 Task: Send a message to an employee of Aramco
Action: Mouse moved to (631, 90)
Screenshot: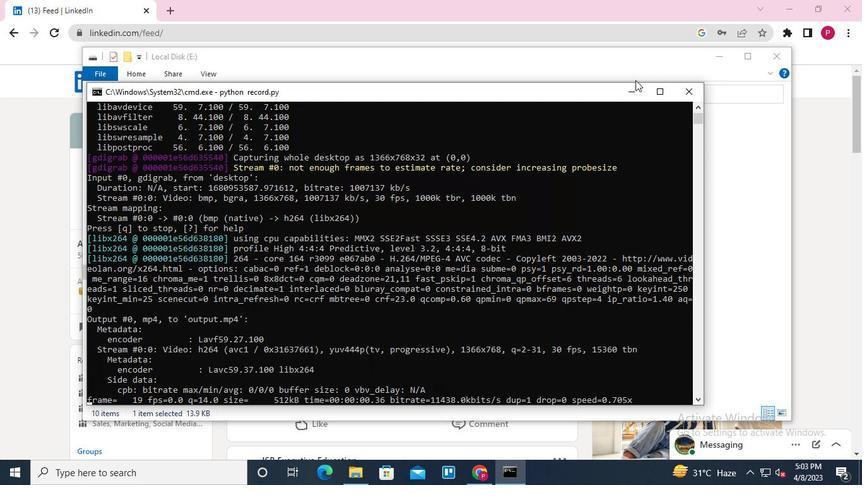 
Action: Mouse pressed left at (631, 90)
Screenshot: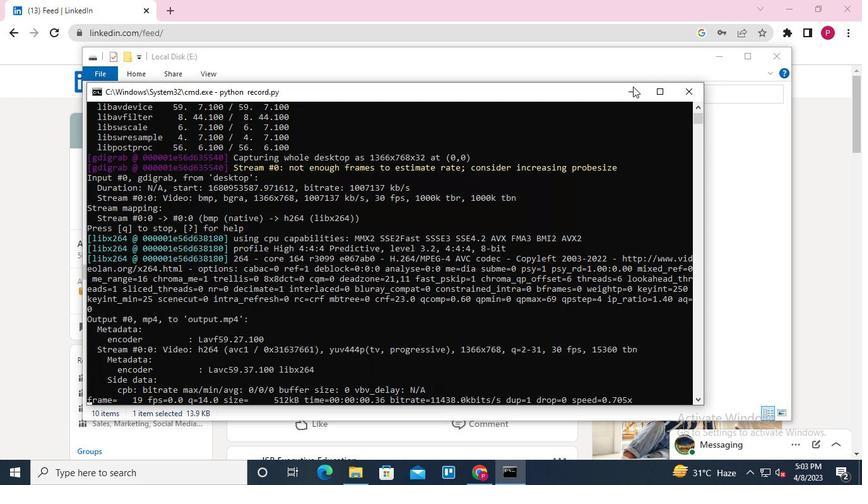 
Action: Mouse moved to (717, 62)
Screenshot: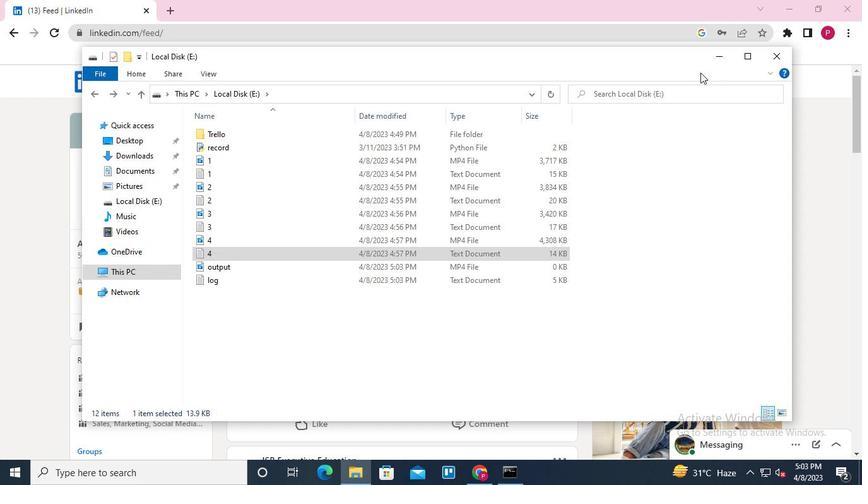 
Action: Mouse pressed left at (717, 62)
Screenshot: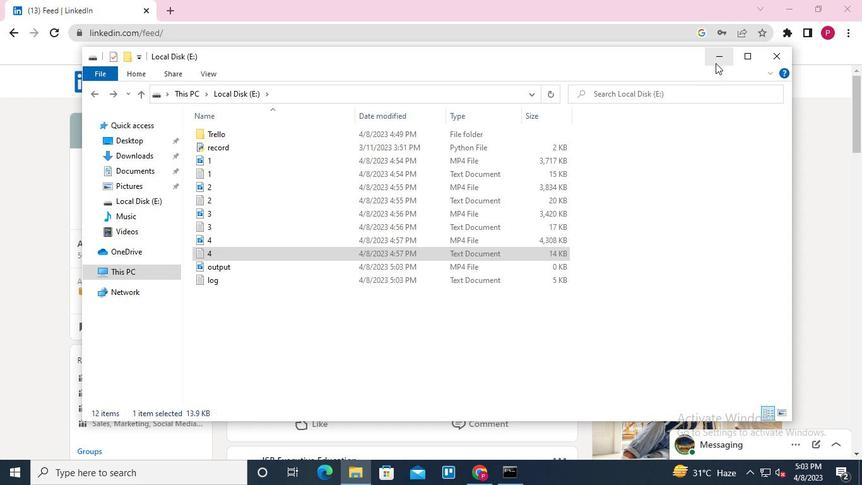 
Action: Mouse moved to (219, 84)
Screenshot: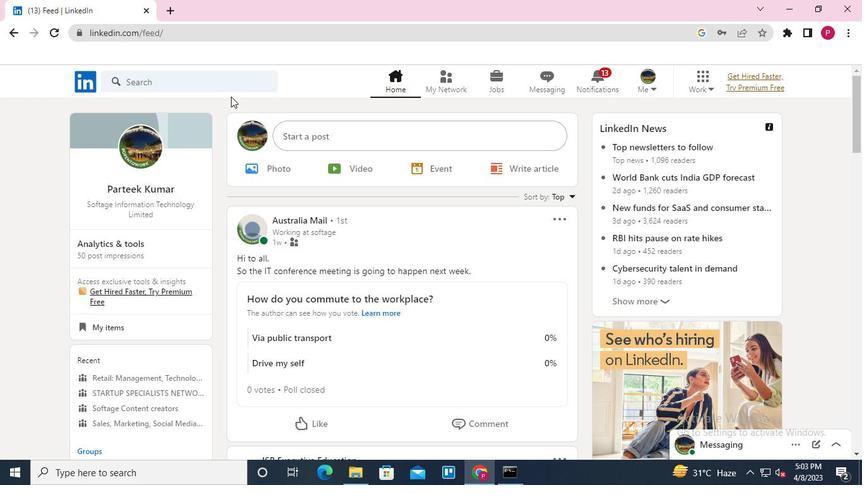 
Action: Mouse pressed left at (219, 84)
Screenshot: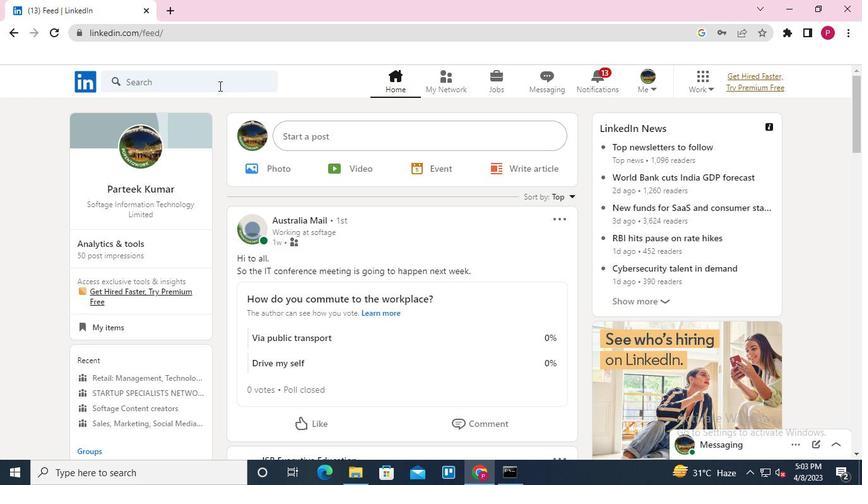 
Action: Mouse moved to (174, 134)
Screenshot: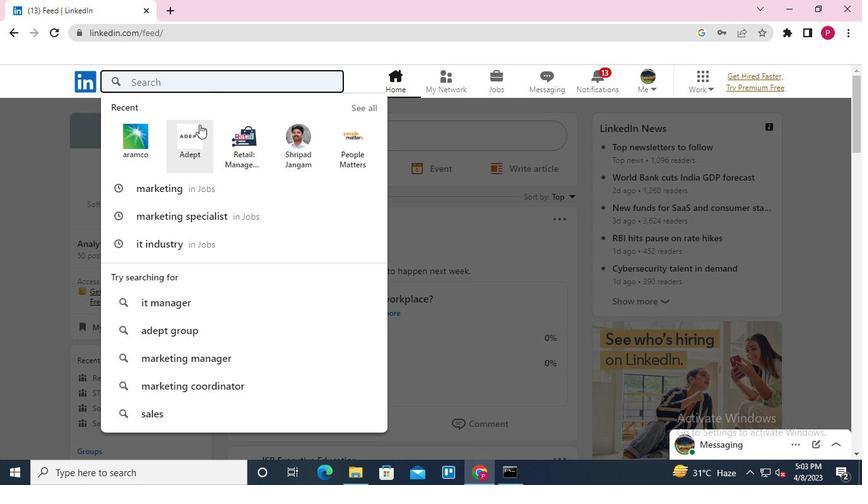 
Action: Keyboard Key.shift
Screenshot: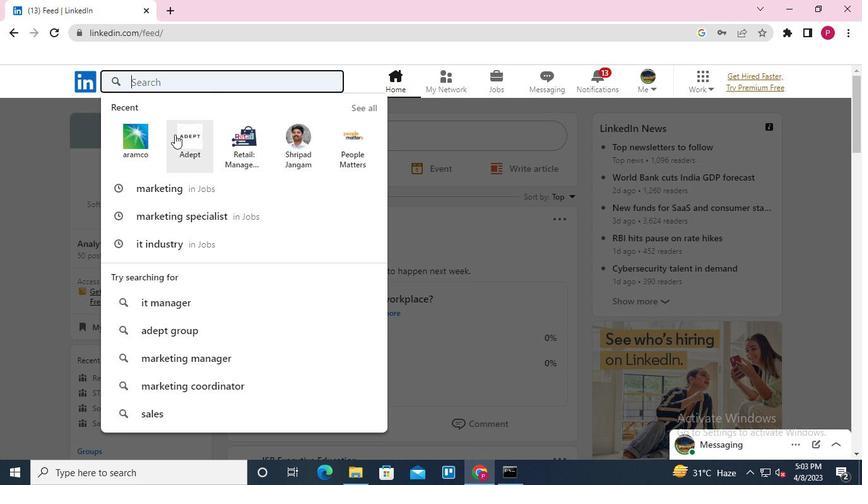 
Action: Keyboard A
Screenshot: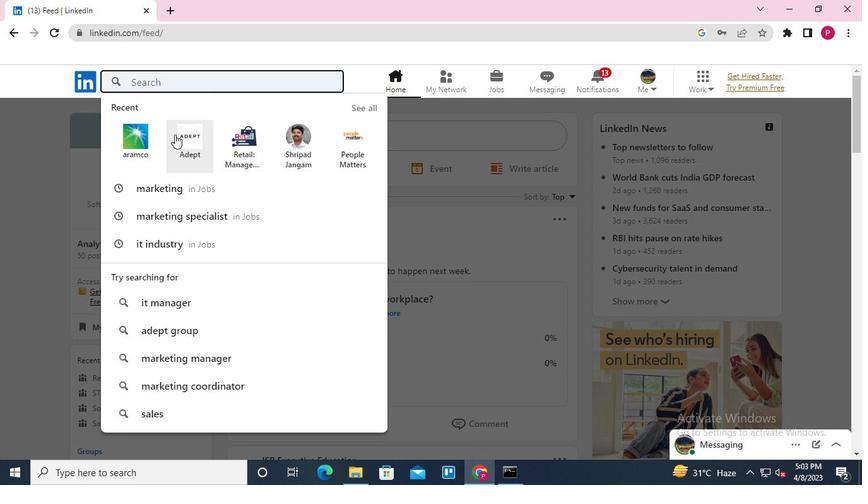 
Action: Keyboard r
Screenshot: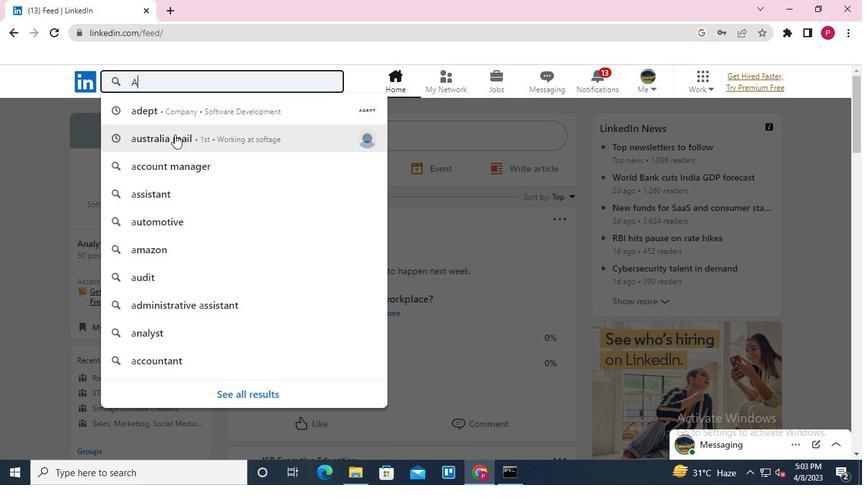 
Action: Keyboard a
Screenshot: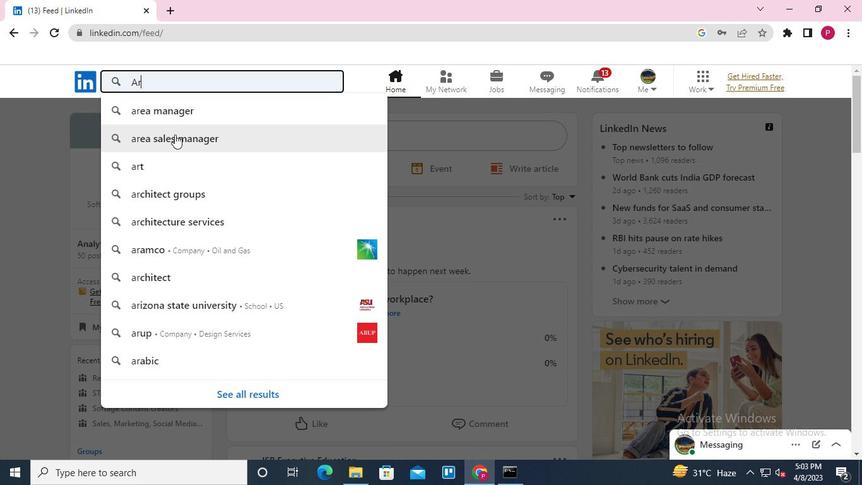 
Action: Keyboard m
Screenshot: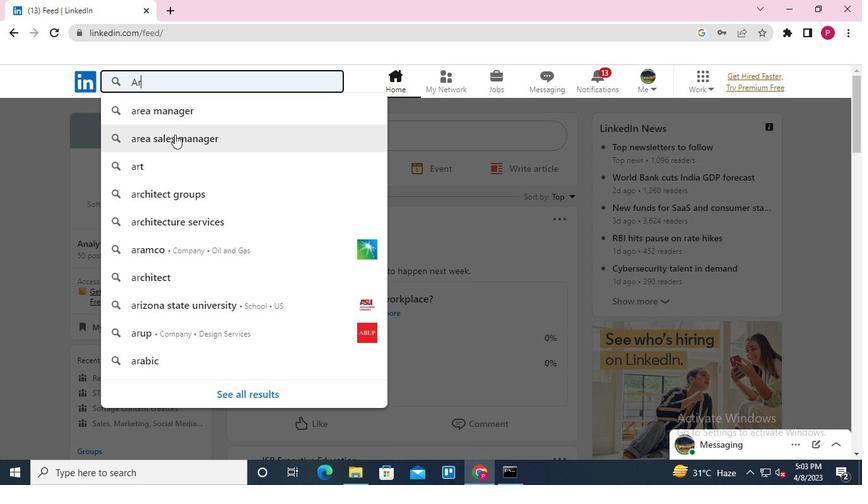 
Action: Keyboard c
Screenshot: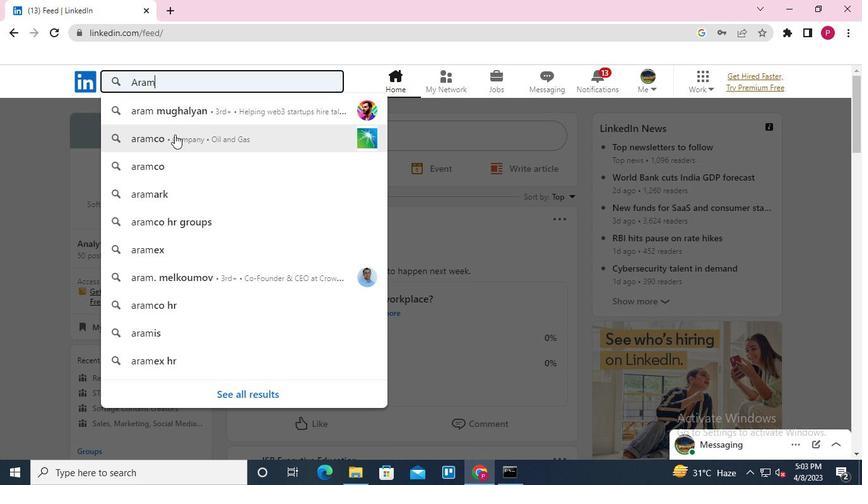 
Action: Keyboard o
Screenshot: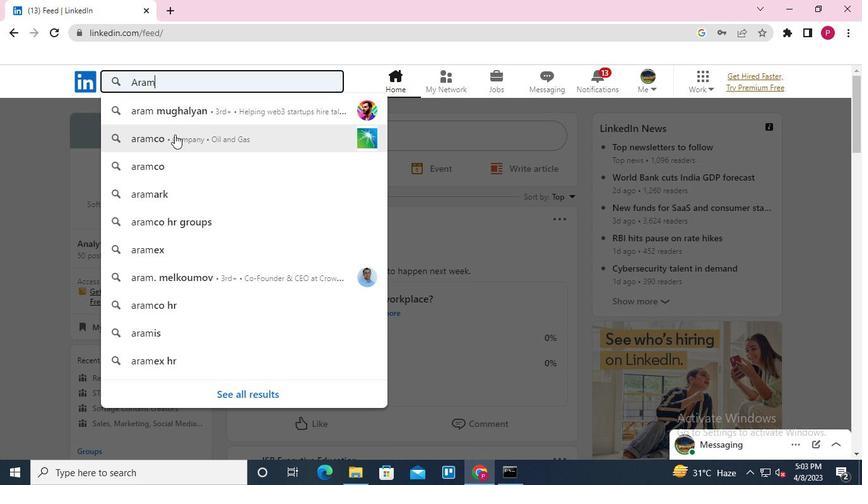 
Action: Keyboard Key.enter
Screenshot: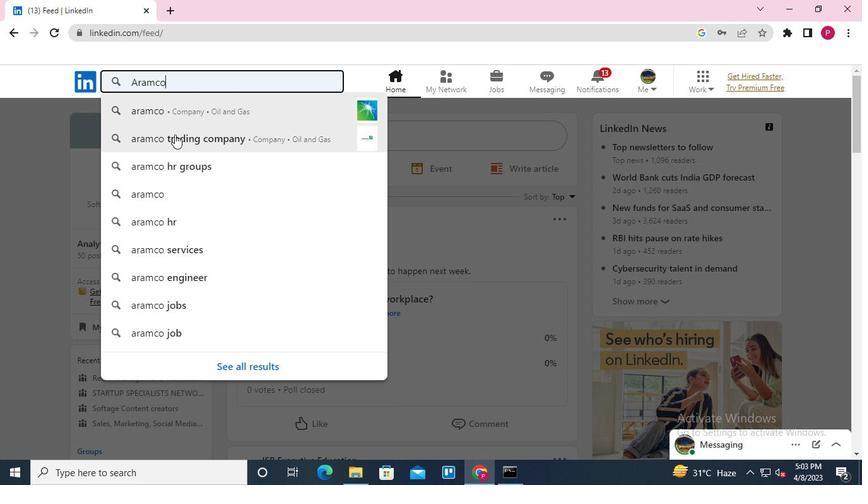 
Action: Mouse moved to (179, 173)
Screenshot: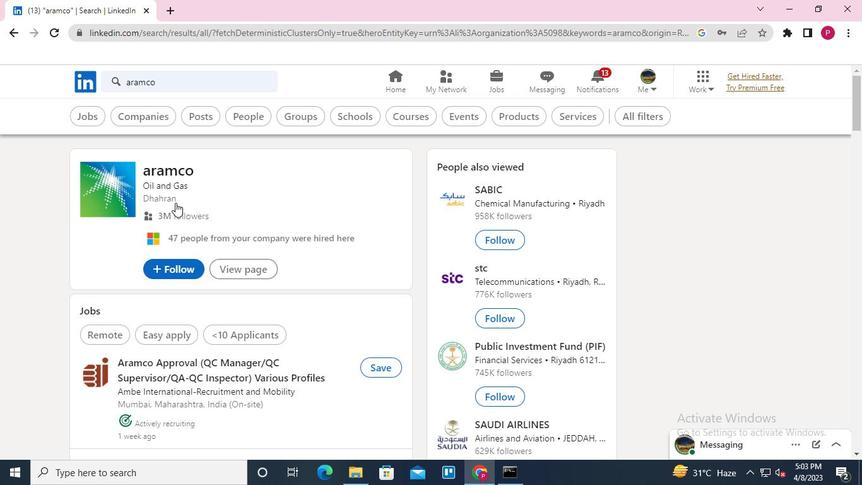 
Action: Mouse pressed left at (179, 173)
Screenshot: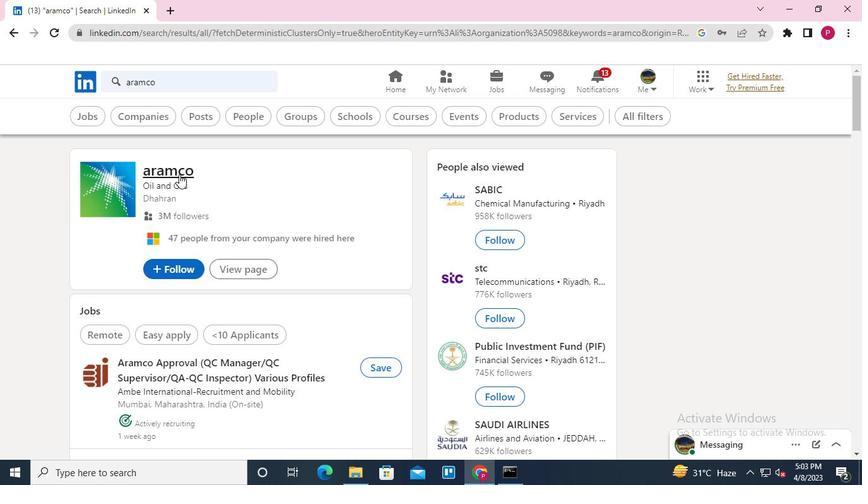 
Action: Mouse moved to (372, 150)
Screenshot: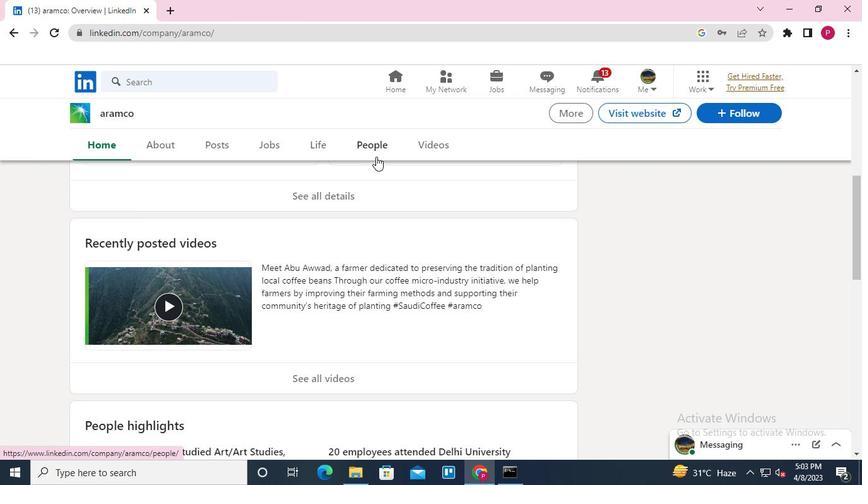 
Action: Mouse pressed left at (372, 150)
Screenshot: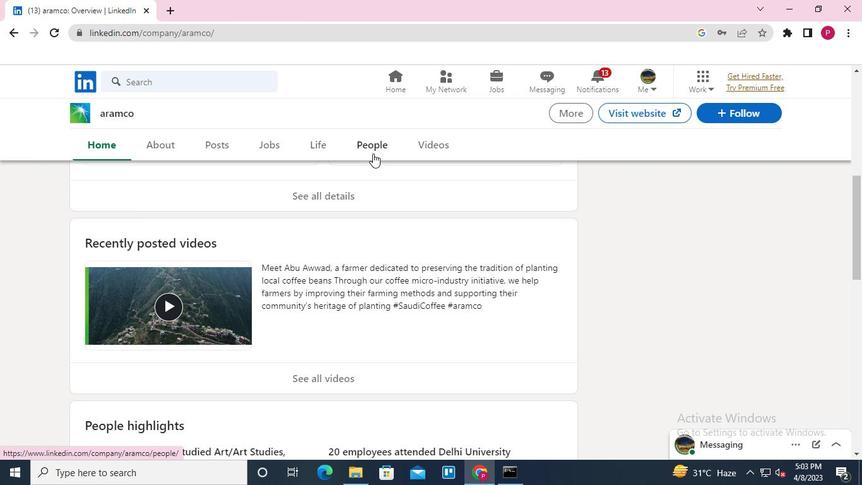 
Action: Mouse moved to (152, 272)
Screenshot: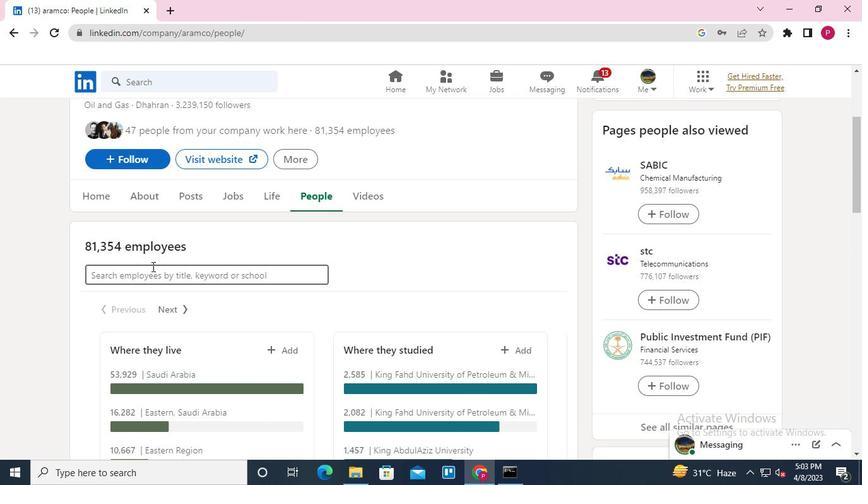 
Action: Mouse pressed left at (152, 272)
Screenshot: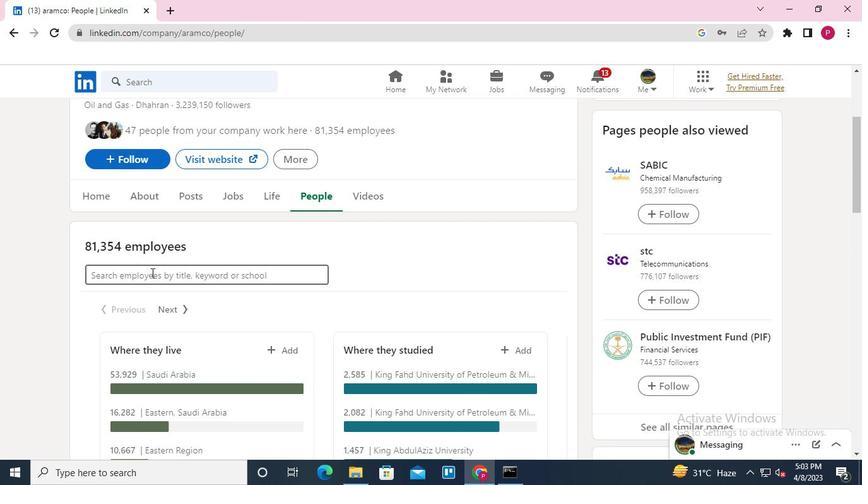 
Action: Keyboard Key.shift
Screenshot: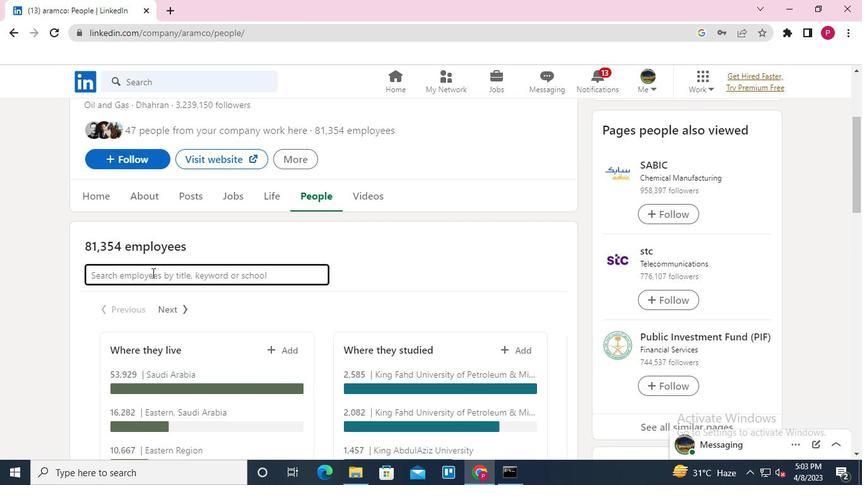 
Action: Keyboard C
Screenshot: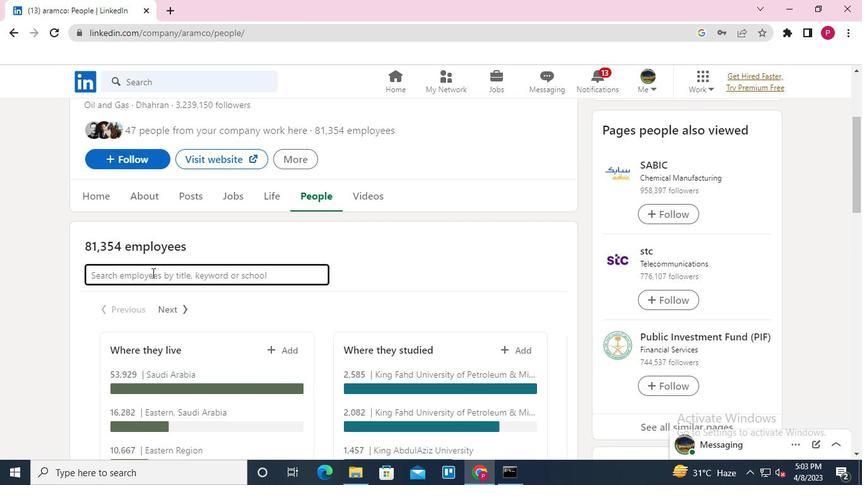 
Action: Keyboard a
Screenshot: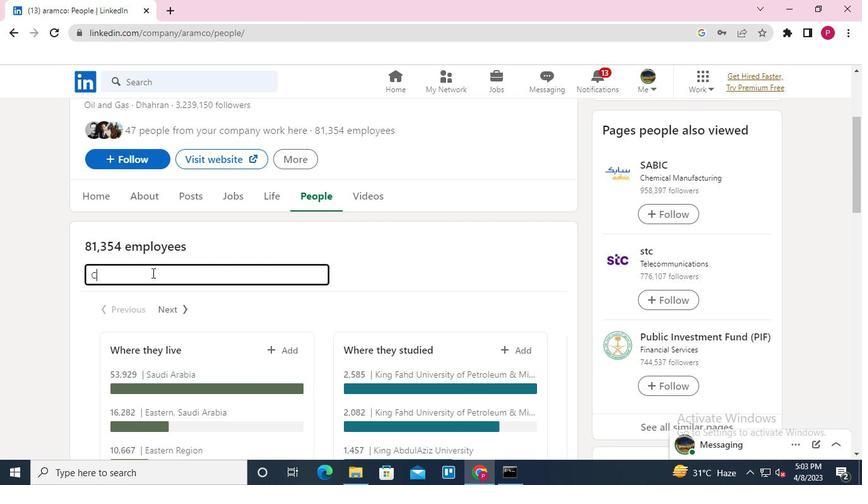 
Action: Keyboard r
Screenshot: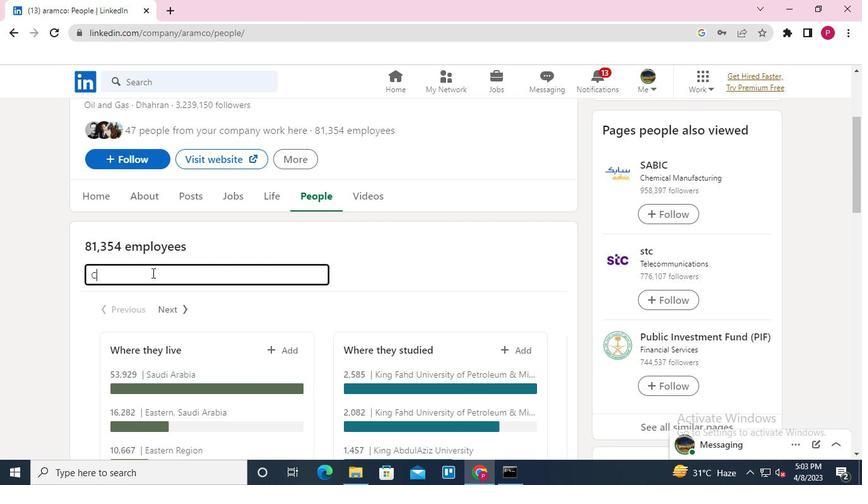 
Action: Keyboard o
Screenshot: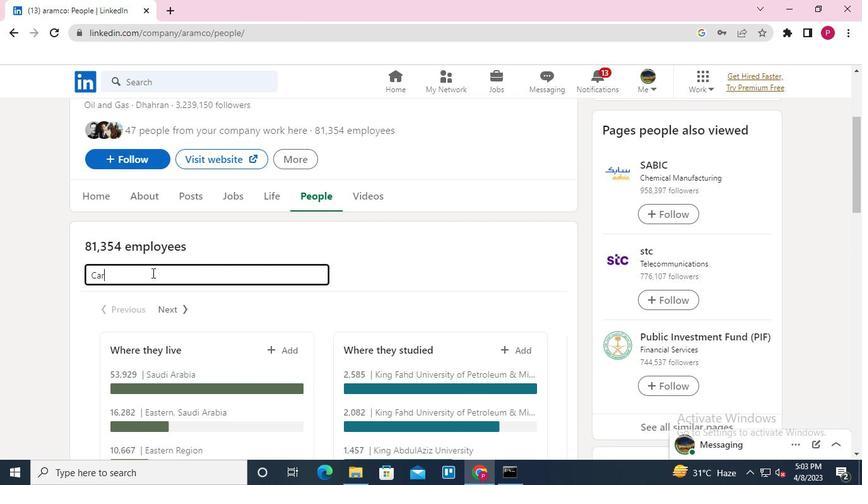 
Action: Keyboard l
Screenshot: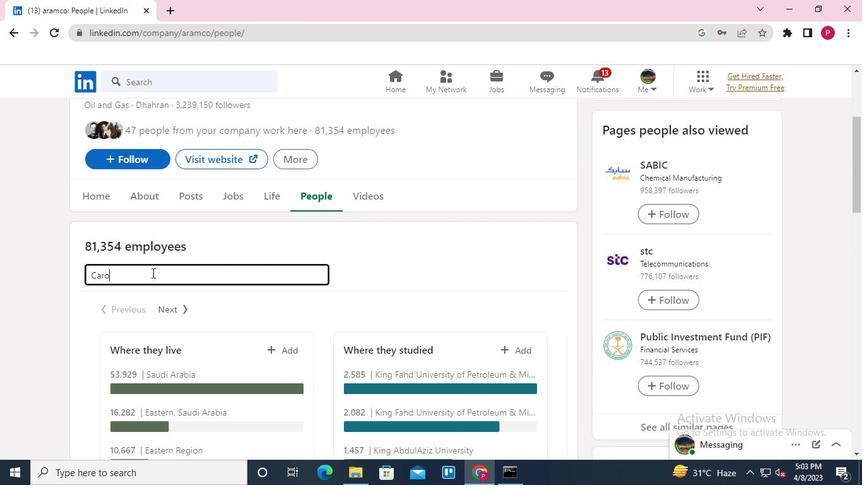 
Action: Keyboard y
Screenshot: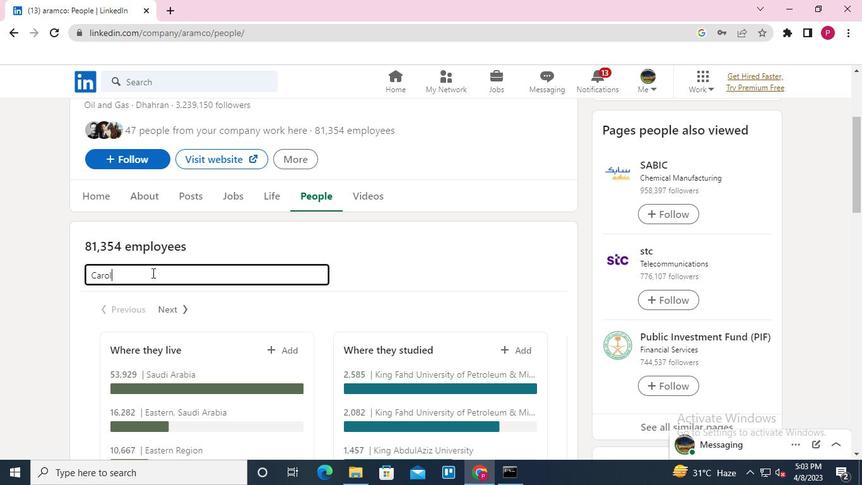 
Action: Keyboard n
Screenshot: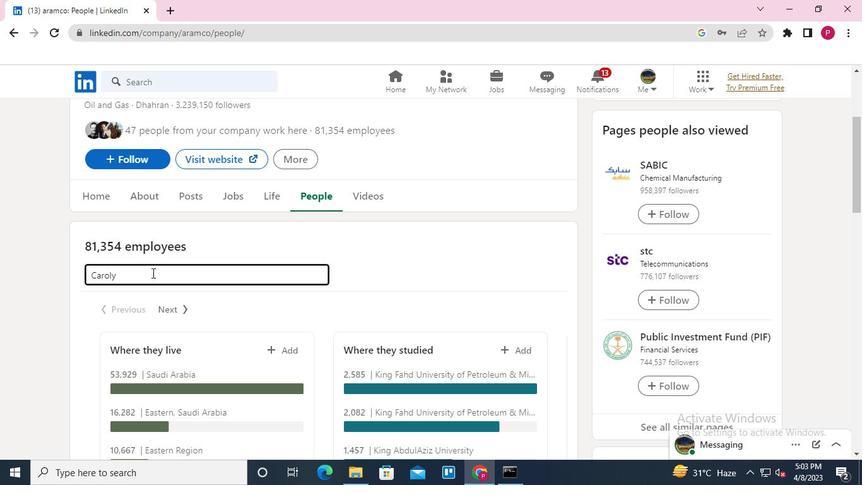 
Action: Keyboard Key.space
Screenshot: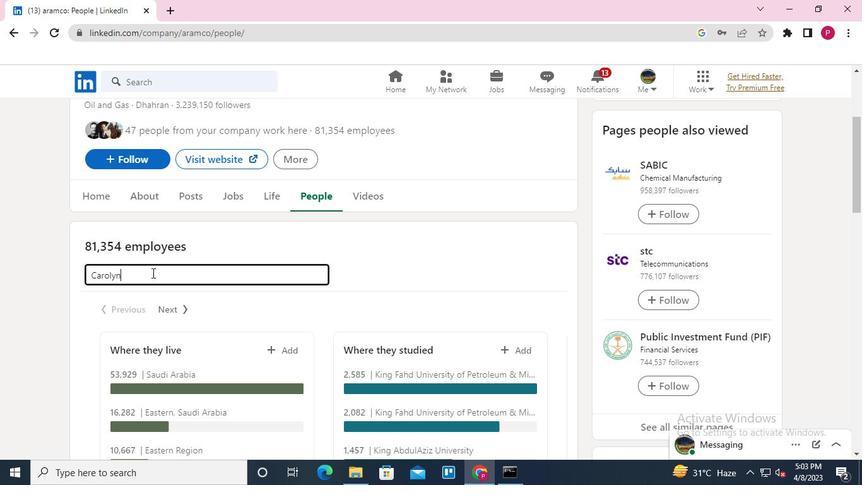 
Action: Keyboard Key.shift
Screenshot: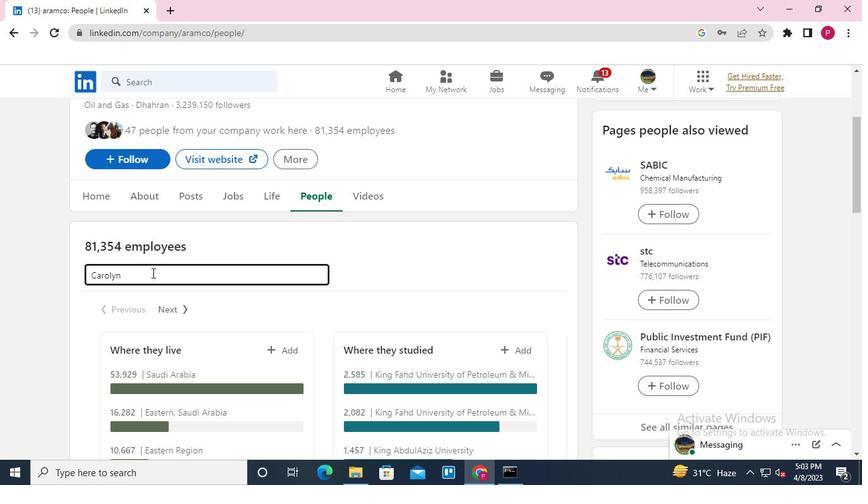 
Action: Keyboard H
Screenshot: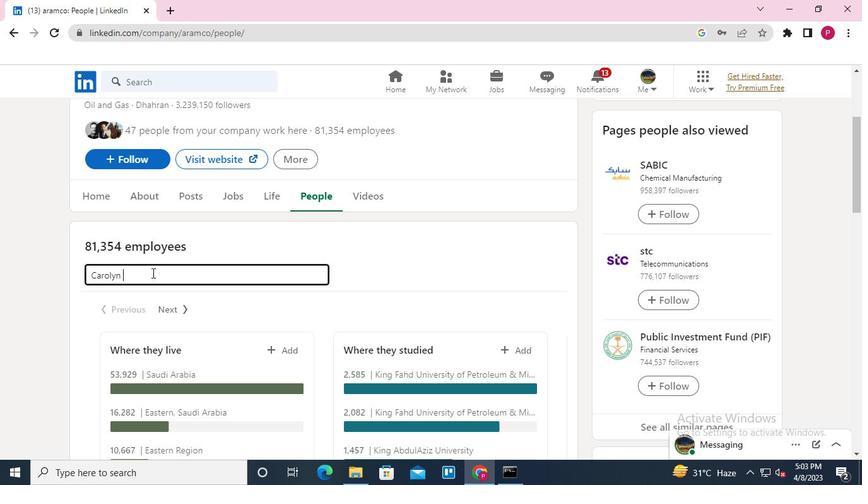 
Action: Keyboard .
Screenshot: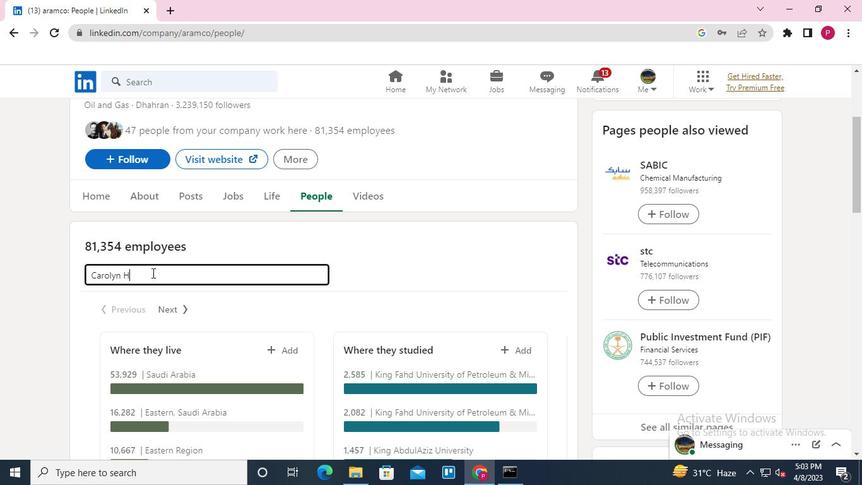 
Action: Keyboard Key.enter
Screenshot: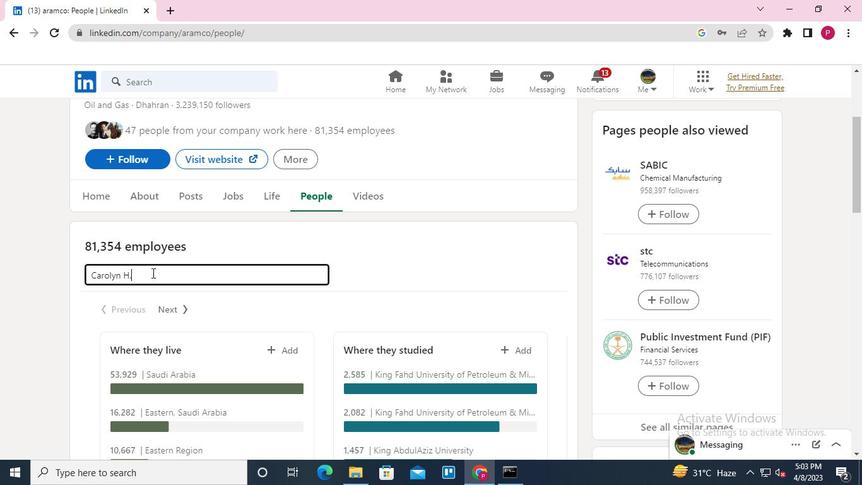 
Action: Mouse moved to (162, 323)
Screenshot: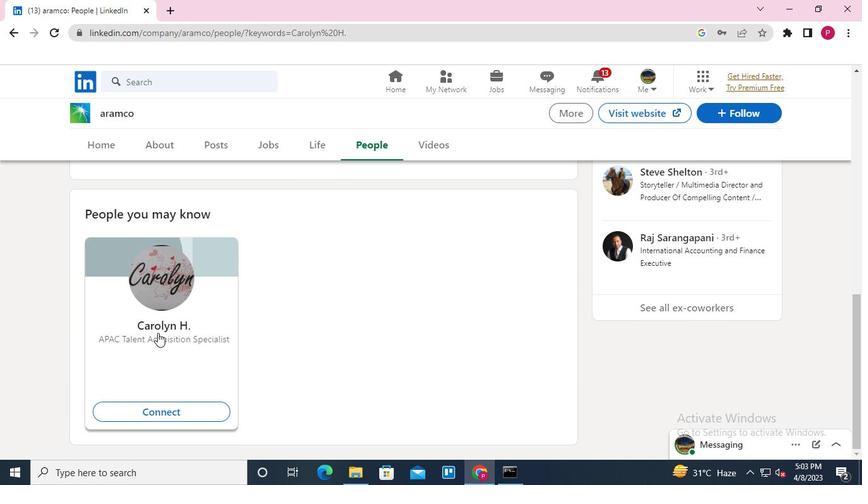 
Action: Mouse pressed left at (162, 323)
Screenshot: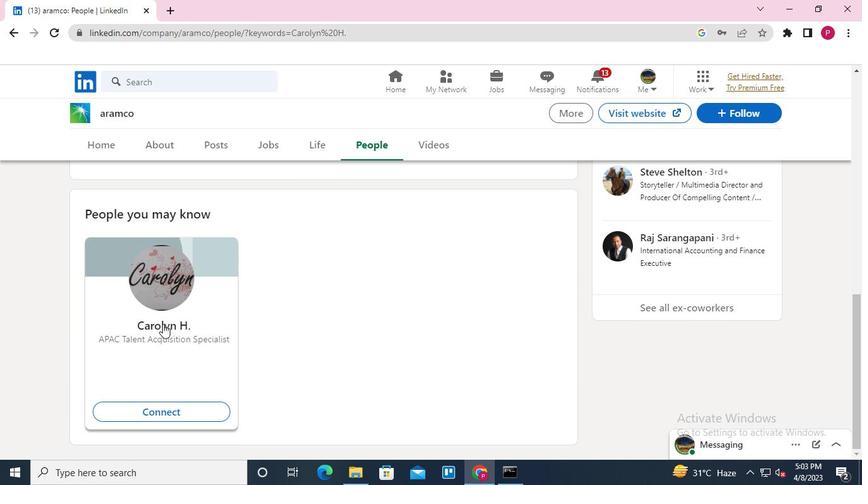 
Action: Mouse moved to (190, 361)
Screenshot: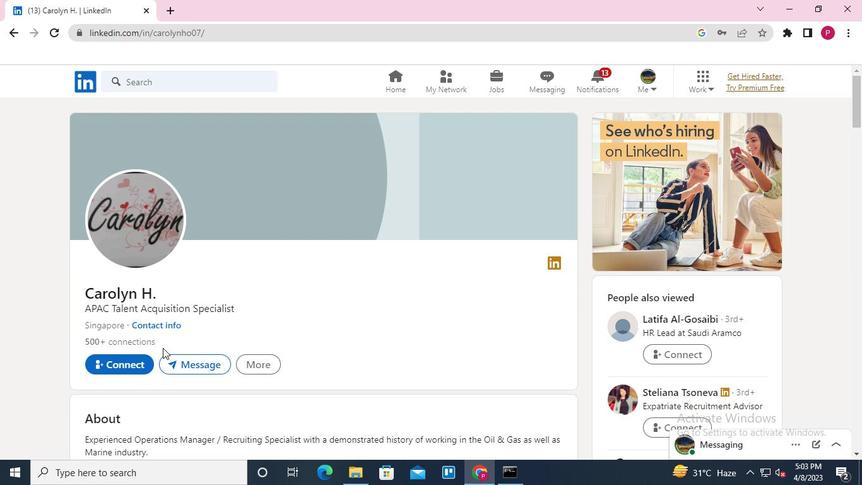 
Action: Mouse pressed left at (190, 361)
Screenshot: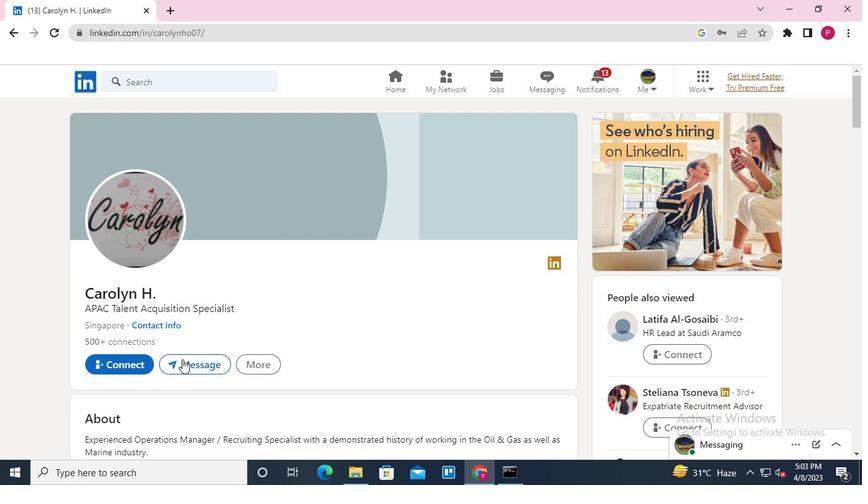 
Action: Mouse moved to (422, 212)
Screenshot: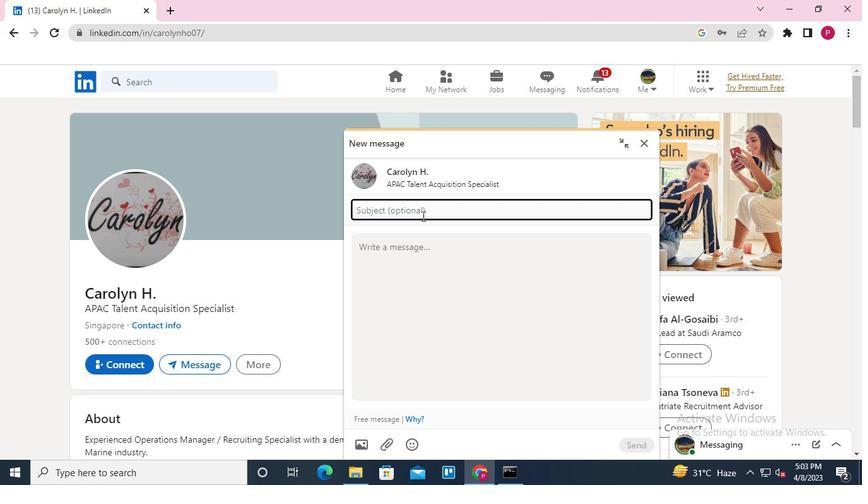 
Action: Keyboard Key.shift
Screenshot: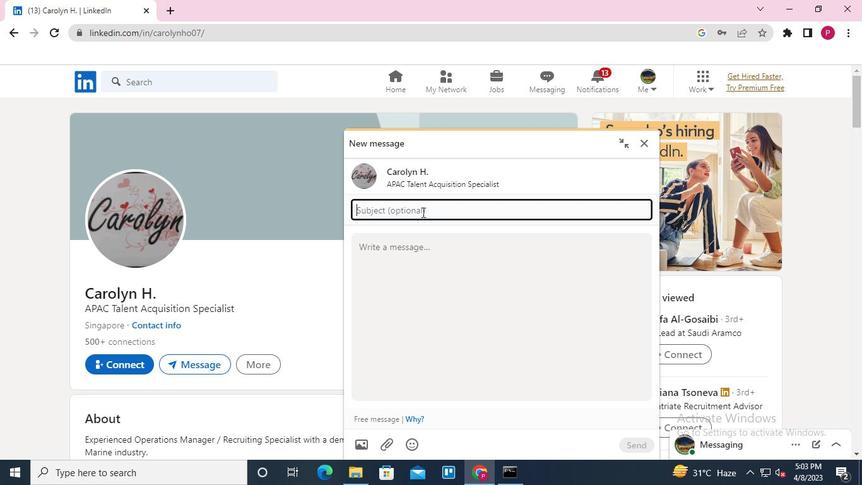 
Action: Keyboard S
Screenshot: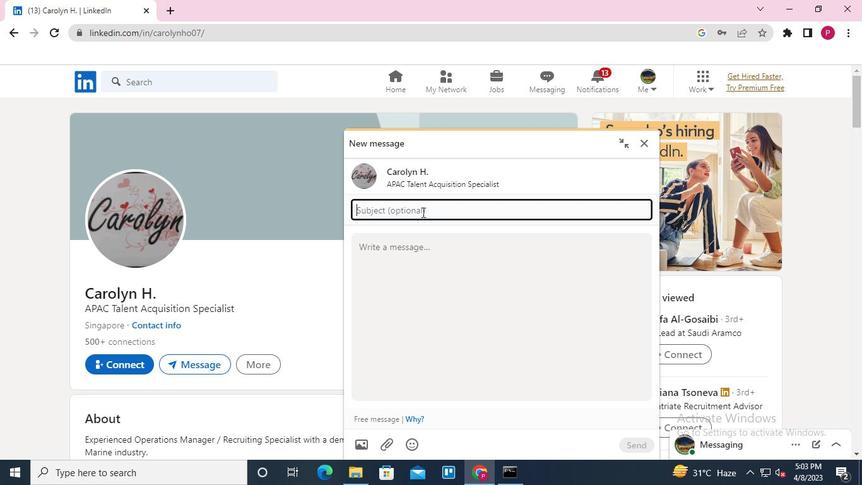 
Action: Keyboard Key.backspace
Screenshot: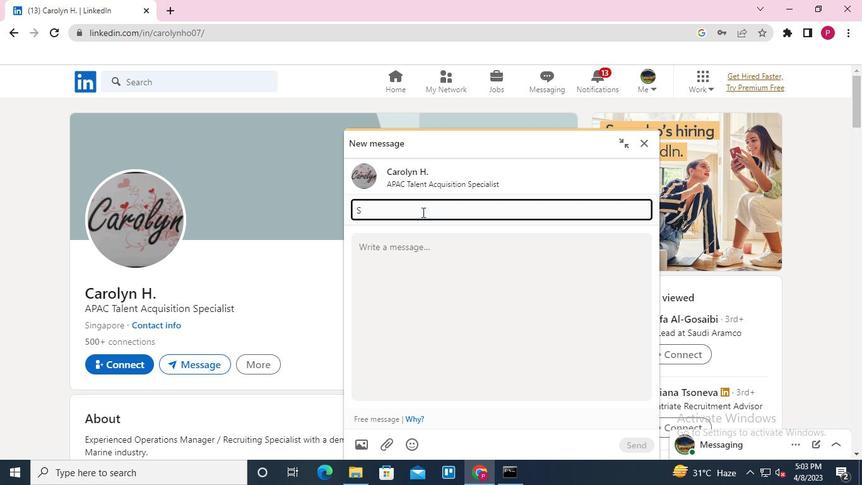 
Action: Mouse moved to (415, 253)
Screenshot: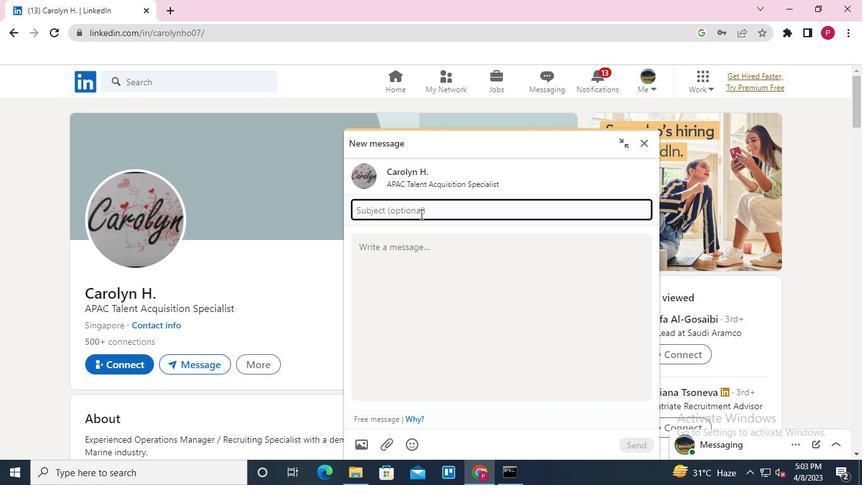 
Action: Mouse pressed left at (415, 253)
Screenshot: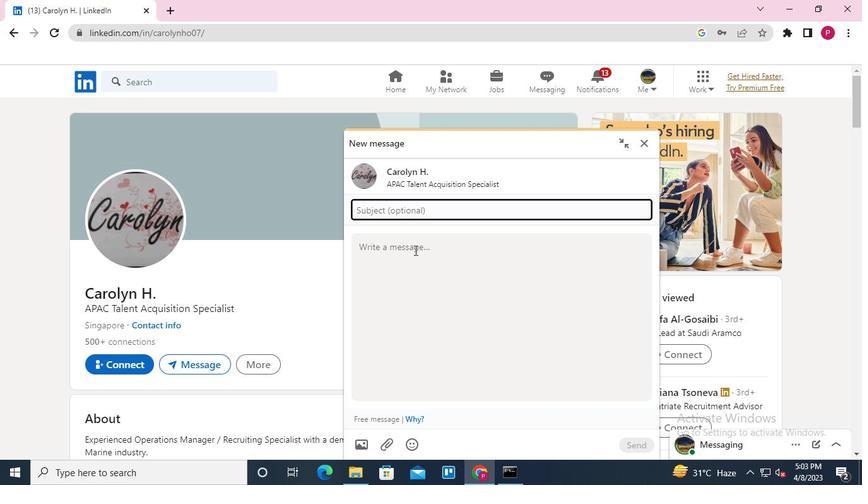 
Action: Mouse moved to (413, 248)
Screenshot: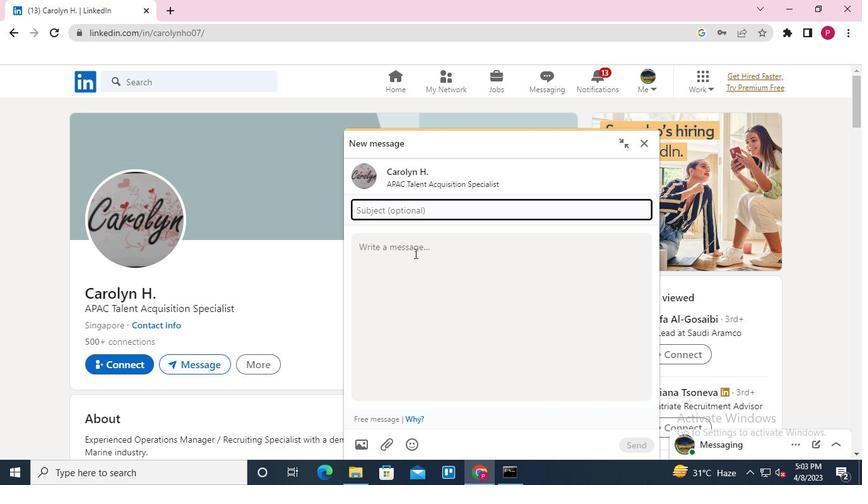 
Action: Keyboard Key.shift
Screenshot: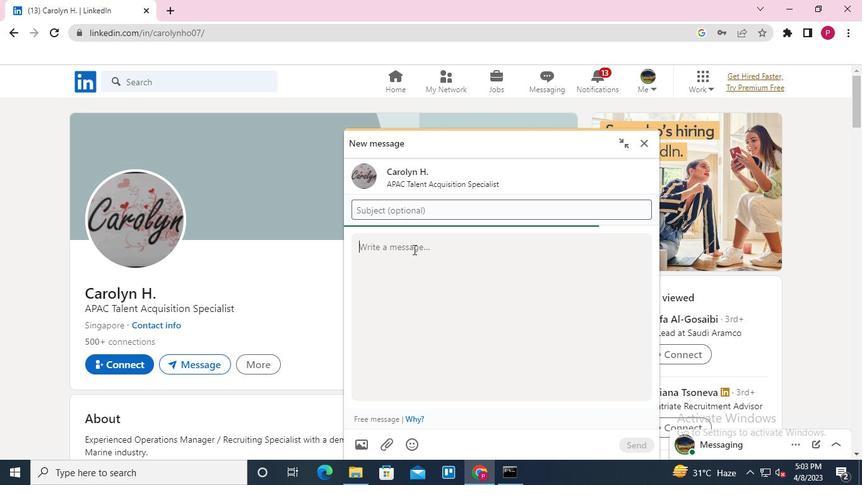 
Action: Keyboard Key.shift
Screenshot: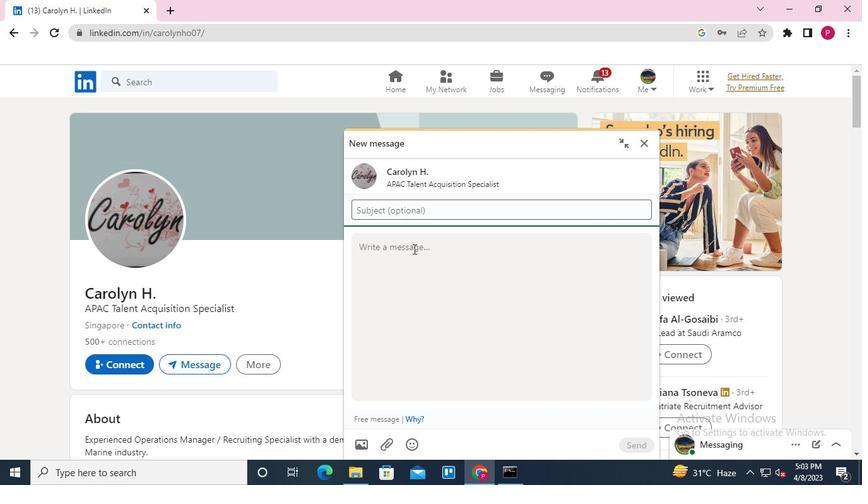 
Action: Keyboard Key.shift
Screenshot: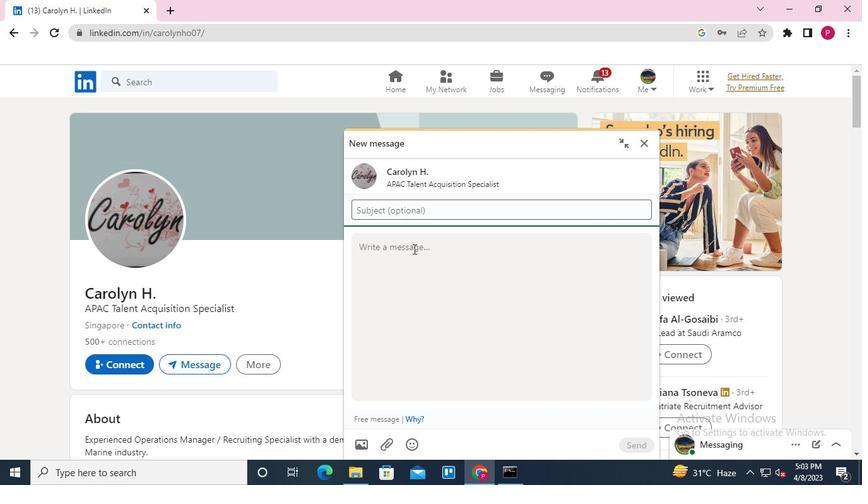 
Action: Keyboard Key.shift
Screenshot: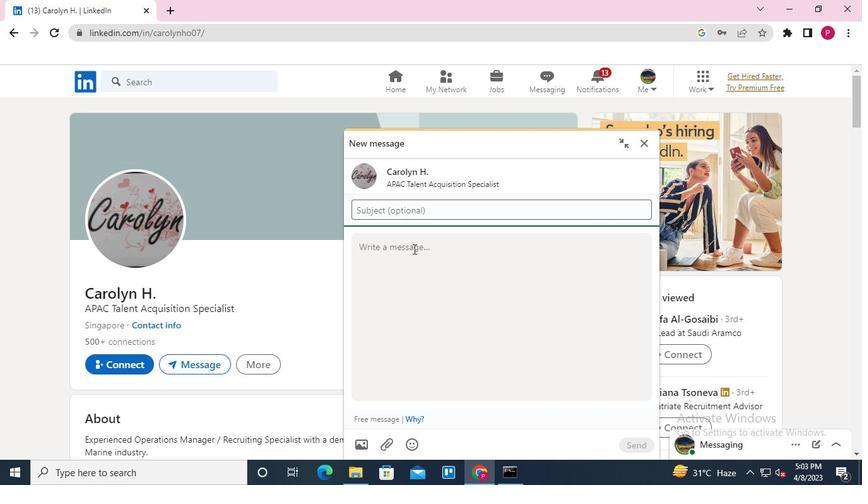 
Action: Keyboard Key.shift
Screenshot: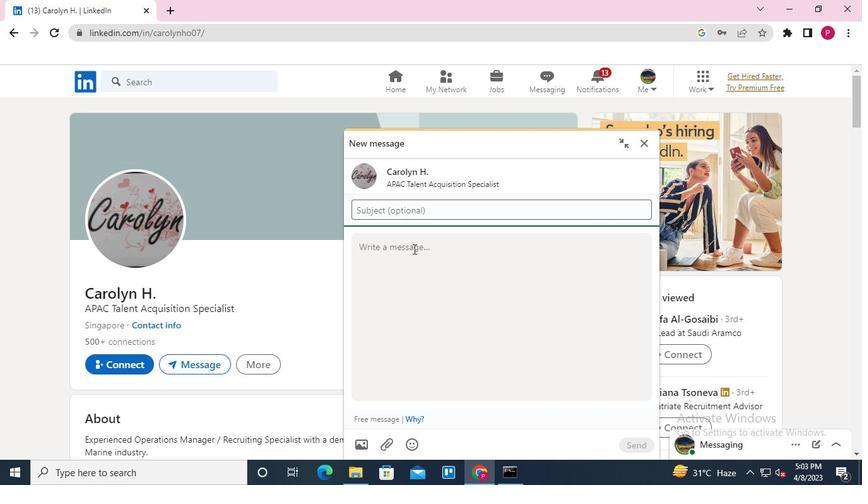 
Action: Keyboard Key.shift
Screenshot: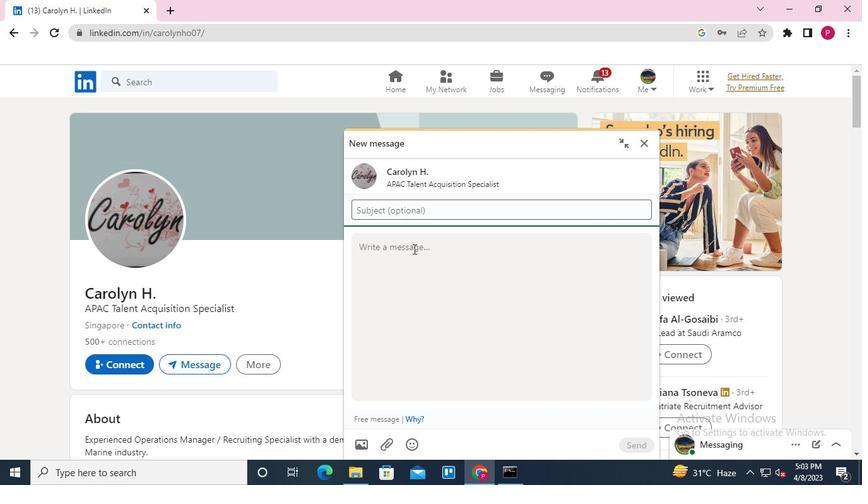 
Action: Keyboard Key.shift
Screenshot: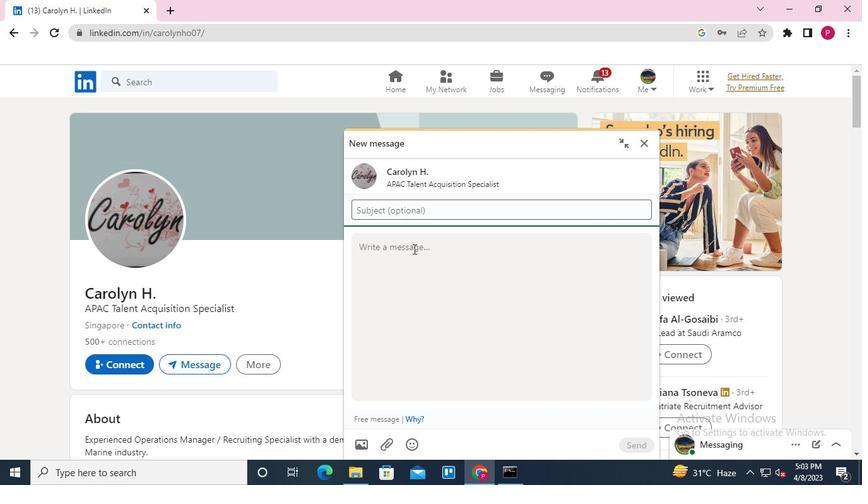 
Action: Keyboard Key.shift
Screenshot: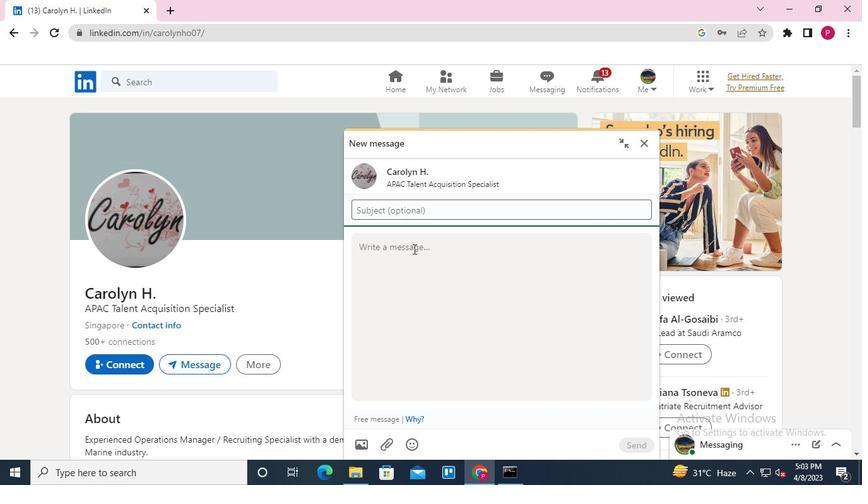 
Action: Keyboard H
Screenshot: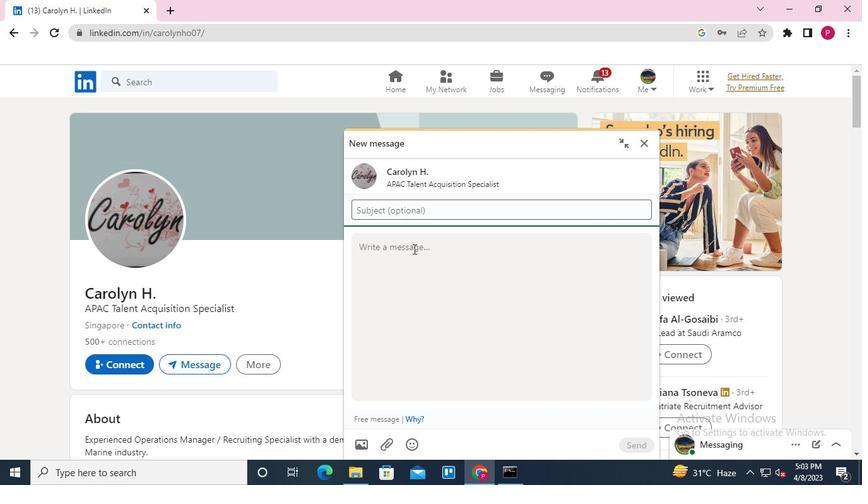 
Action: Keyboard i
Screenshot: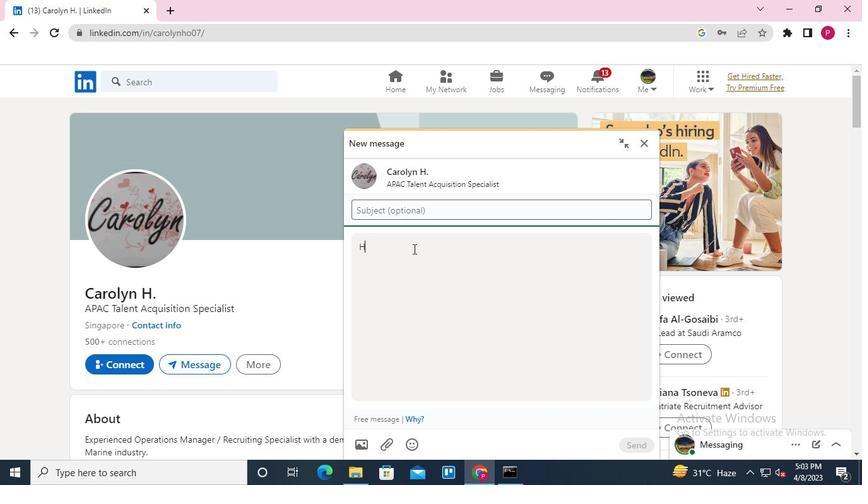 
Action: Mouse moved to (631, 449)
Screenshot: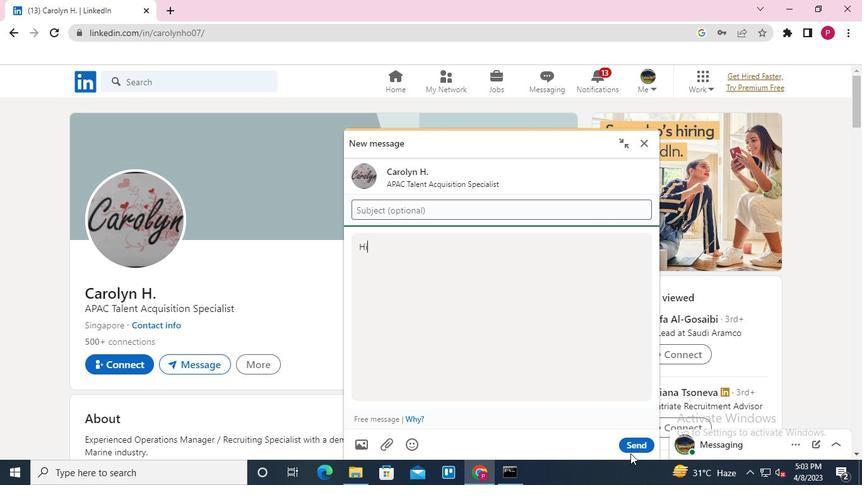 
Action: Mouse pressed left at (631, 449)
Screenshot: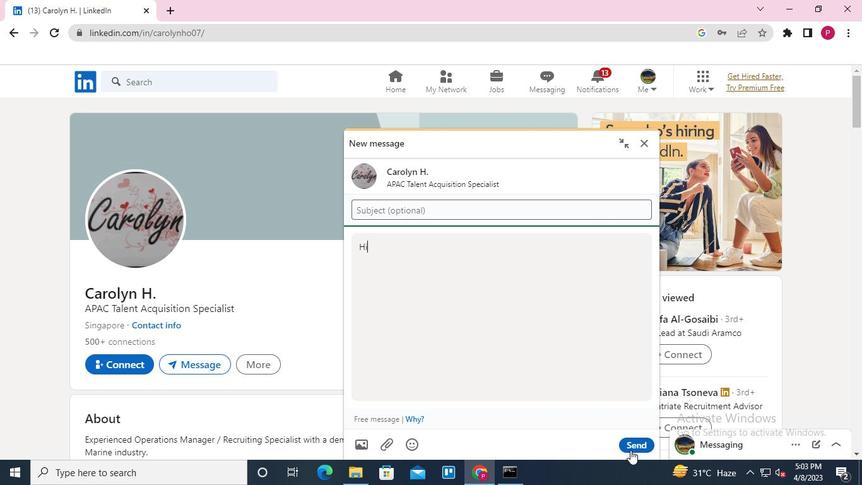 
Action: Mouse moved to (575, 286)
Screenshot: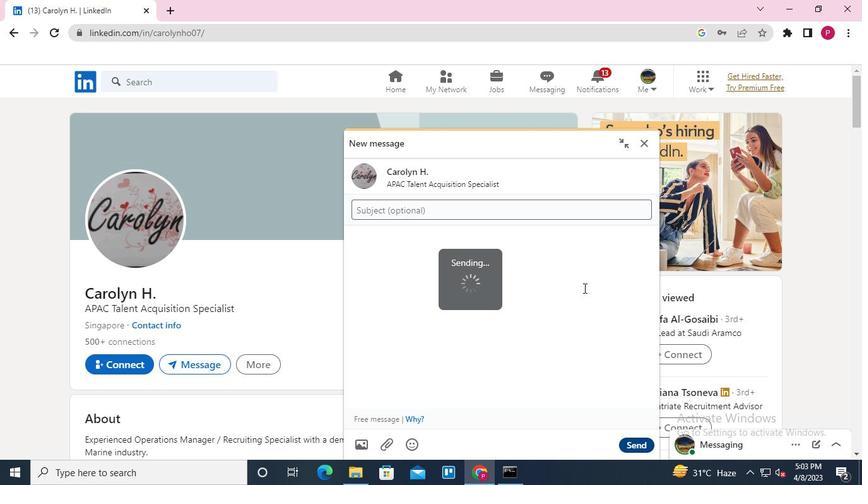 
Action: Keyboard Key.alt_l
Screenshot: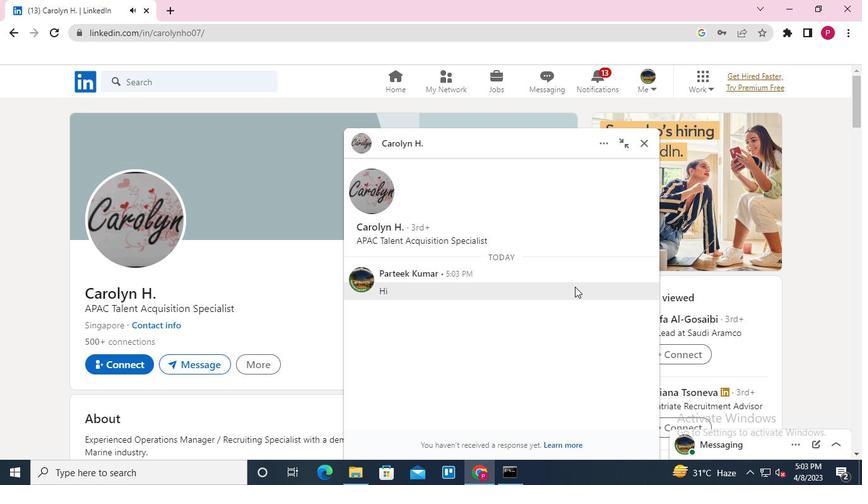 
Action: Keyboard Key.tab
Screenshot: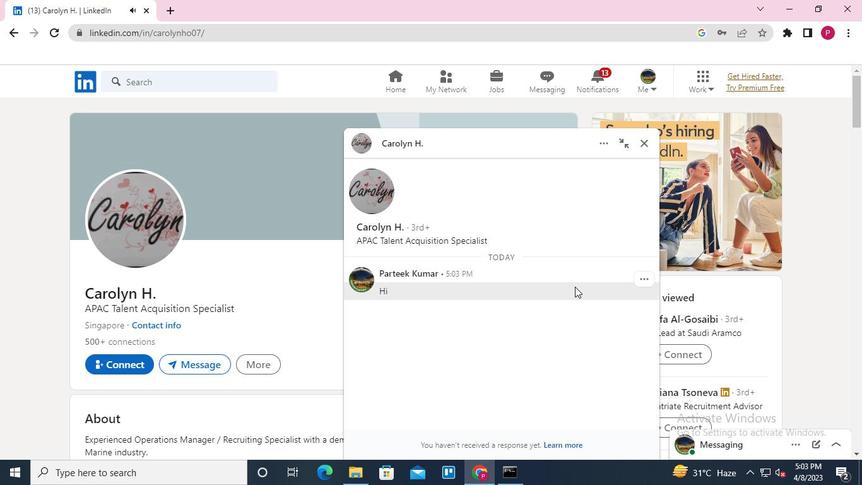 
Action: Keyboard Key.tab
Screenshot: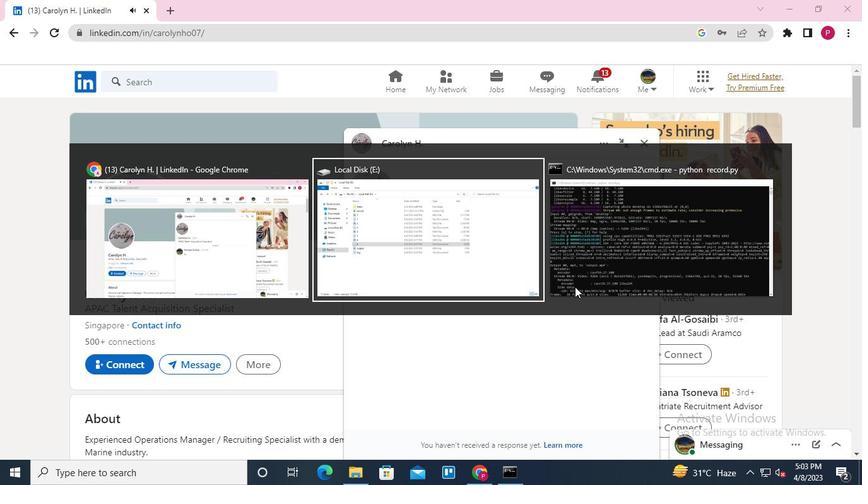 
Action: Mouse moved to (686, 87)
Screenshot: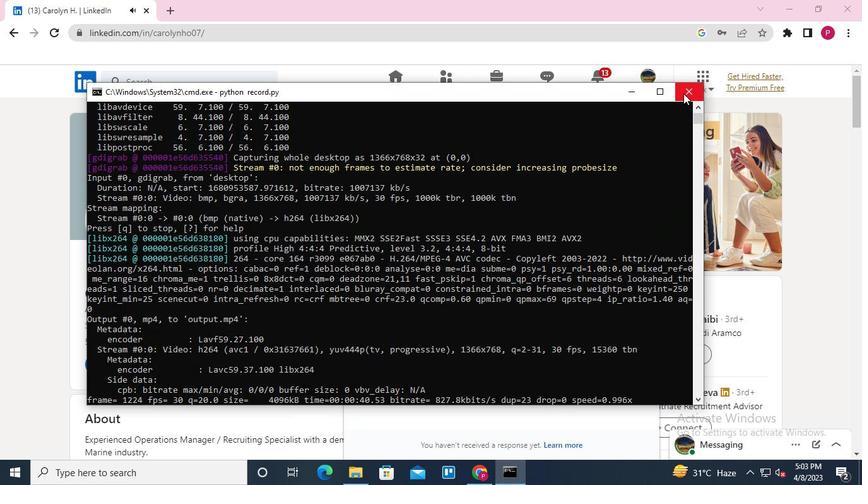 
Action: Mouse pressed left at (686, 87)
Screenshot: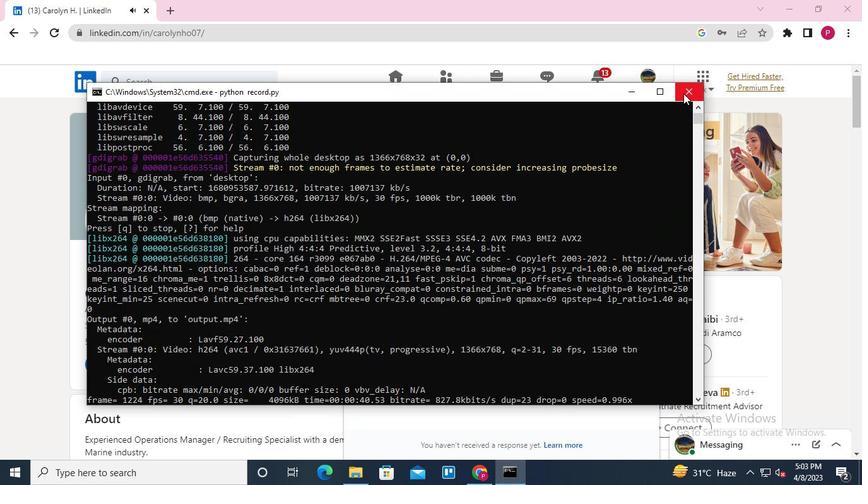 
